 Task: Add a condition where "Status category Greater than Pending" in pending tickets.
Action: Mouse moved to (124, 444)
Screenshot: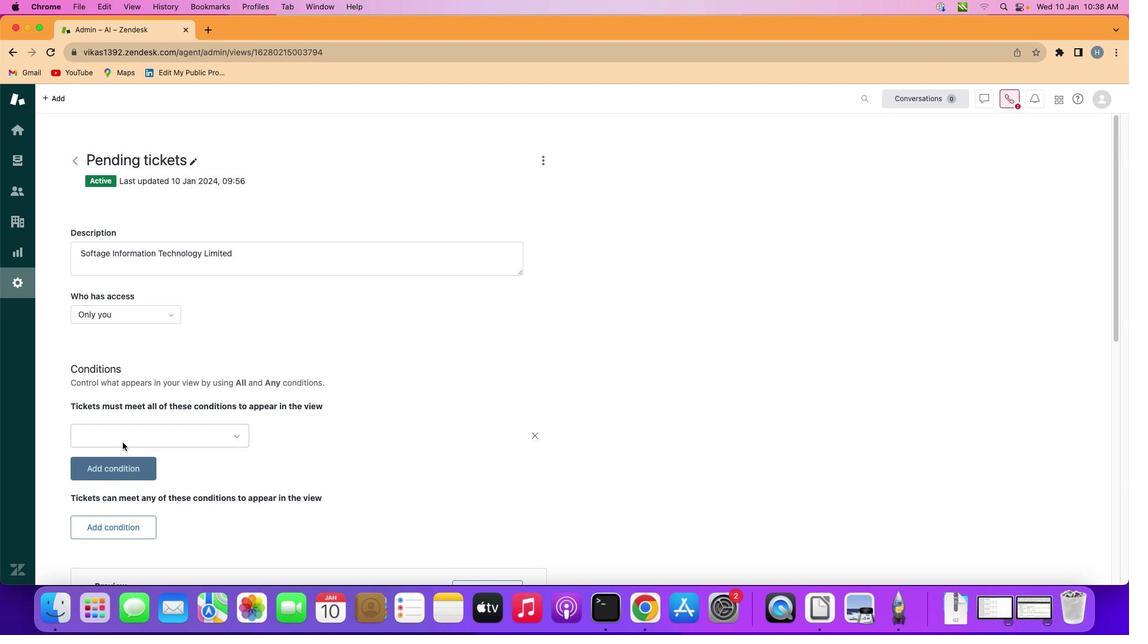 
Action: Mouse pressed left at (124, 444)
Screenshot: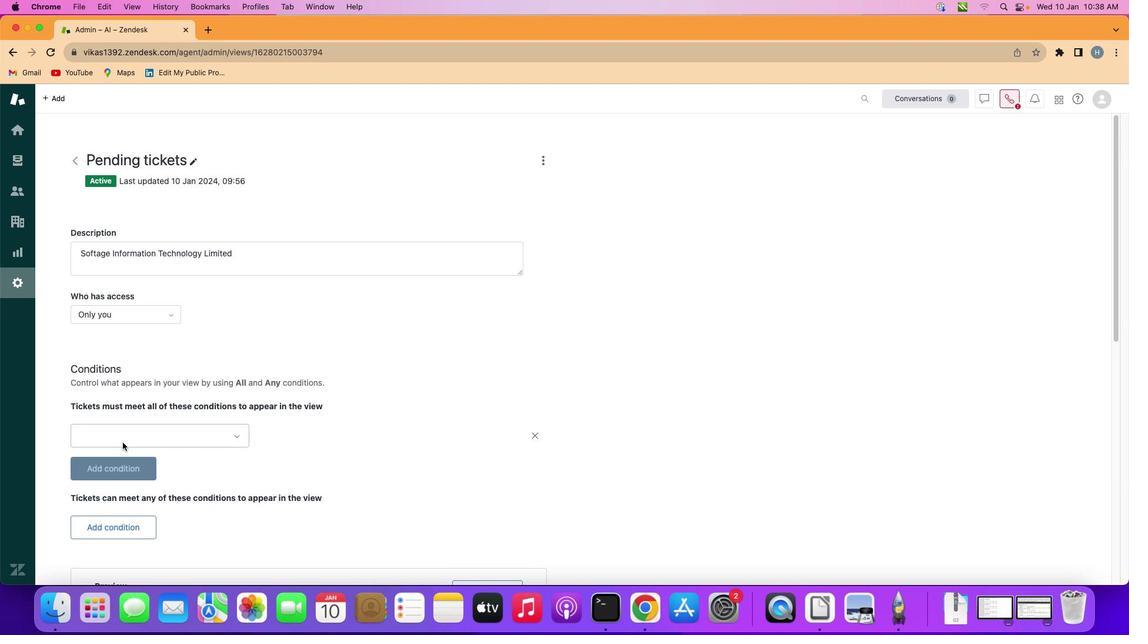
Action: Mouse moved to (137, 438)
Screenshot: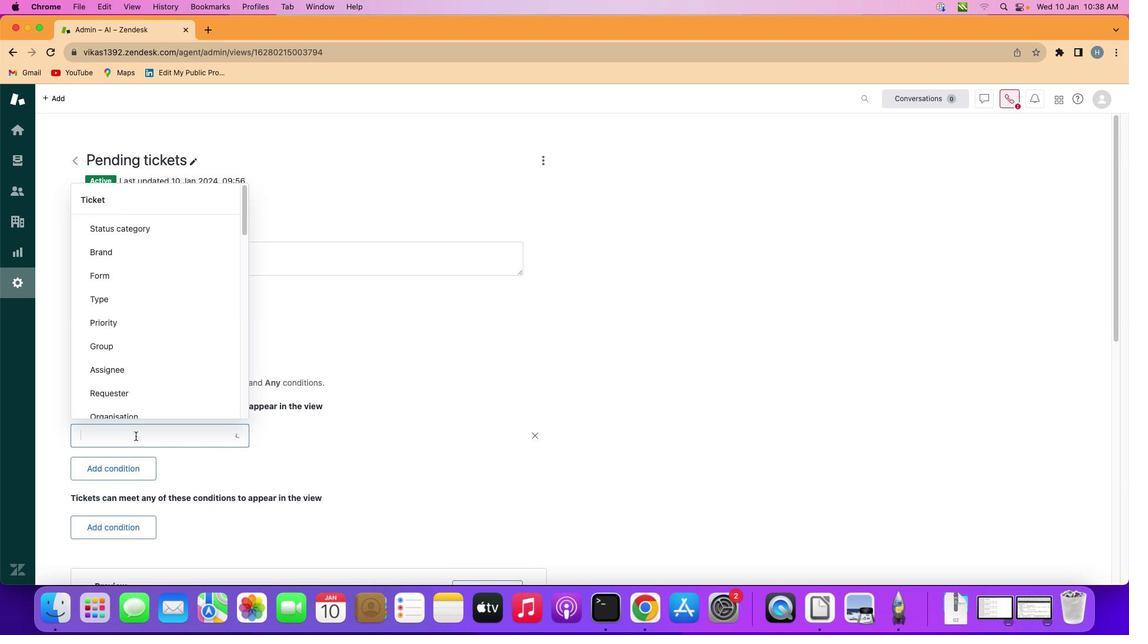 
Action: Mouse pressed left at (137, 438)
Screenshot: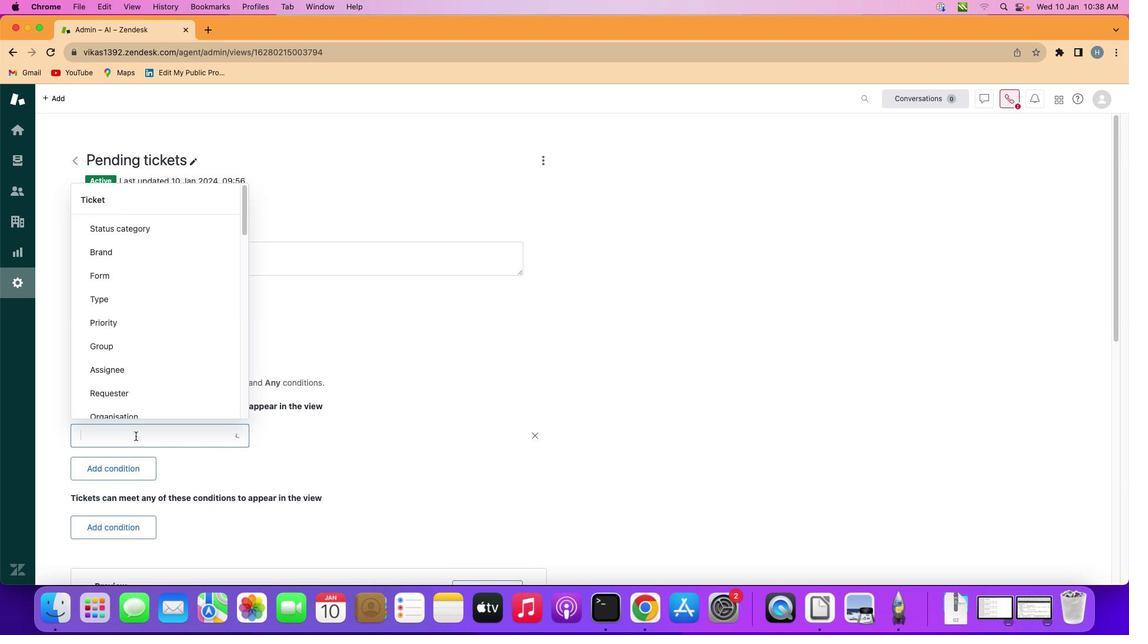 
Action: Mouse moved to (182, 235)
Screenshot: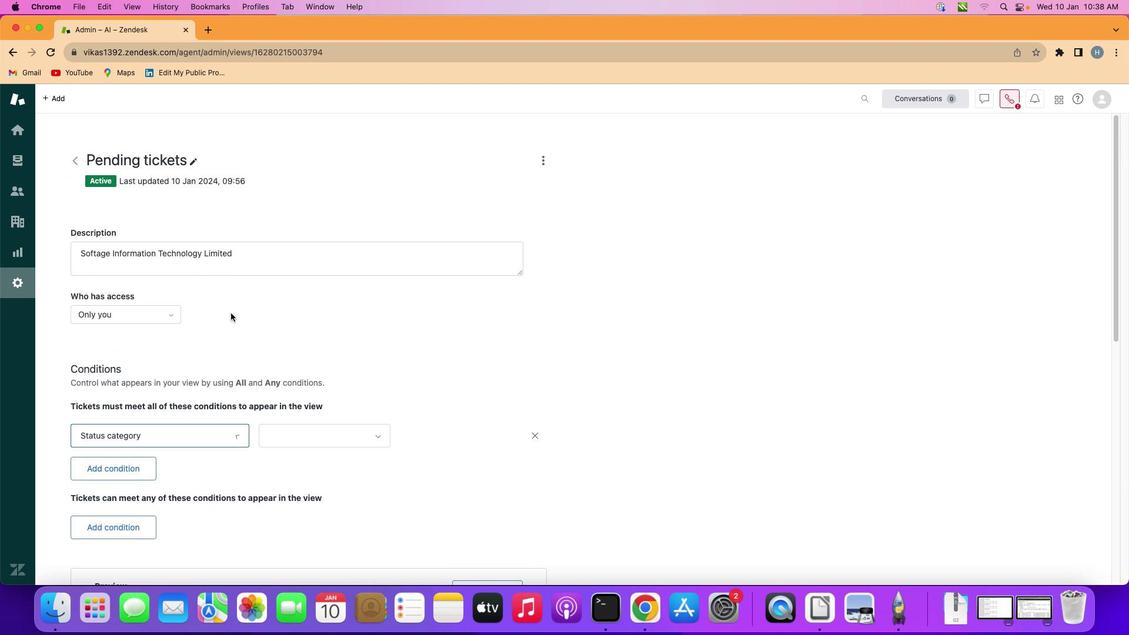 
Action: Mouse pressed left at (182, 235)
Screenshot: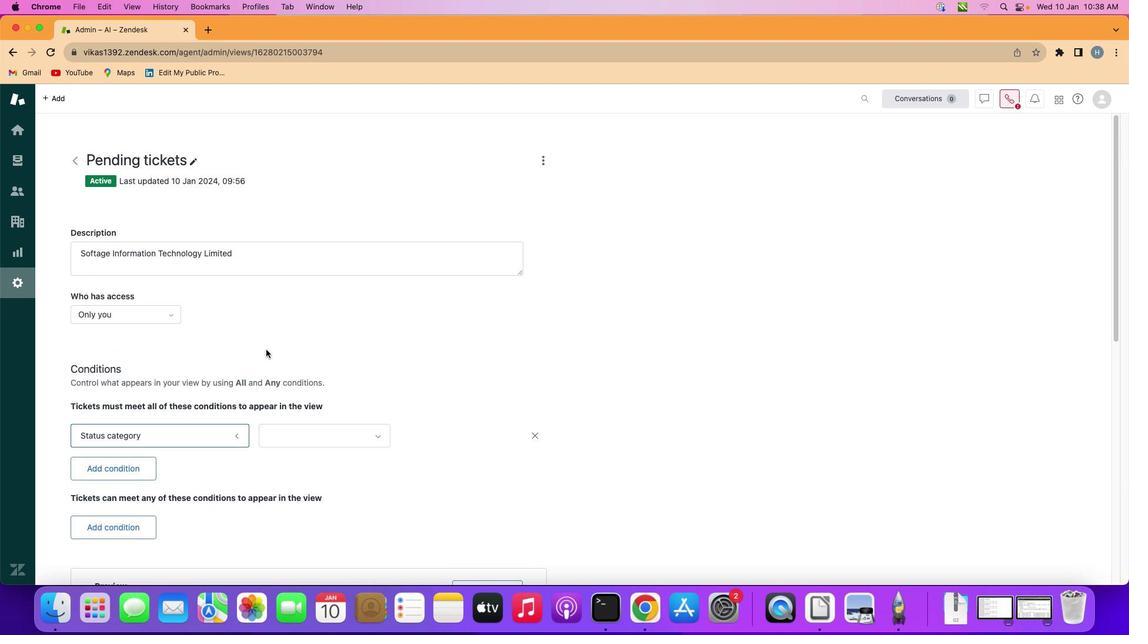 
Action: Mouse moved to (345, 434)
Screenshot: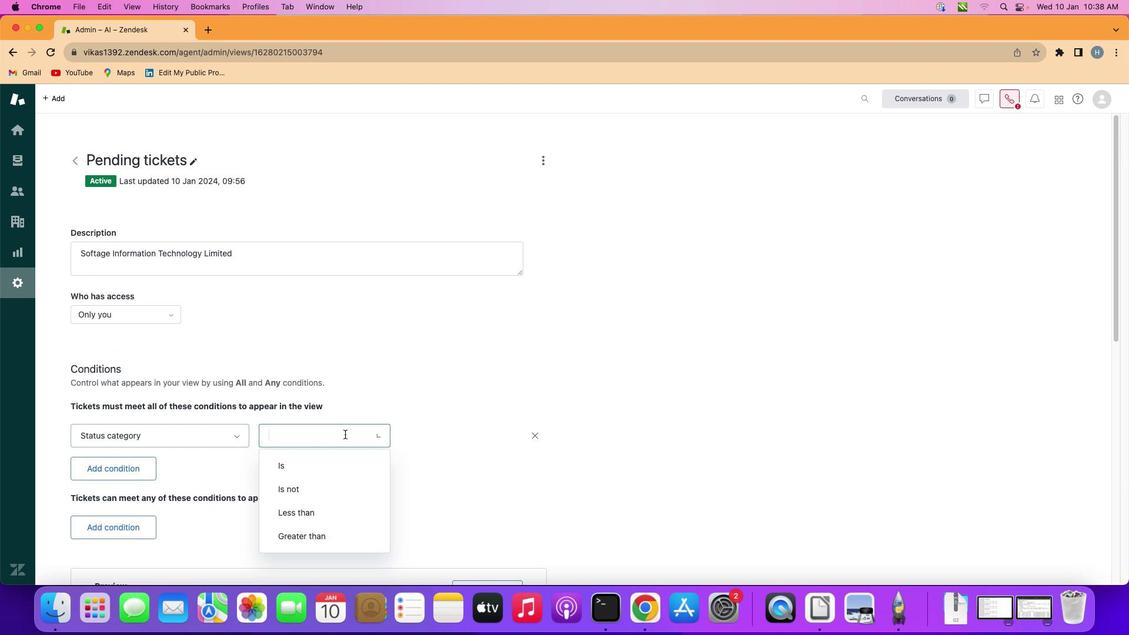 
Action: Mouse pressed left at (345, 434)
Screenshot: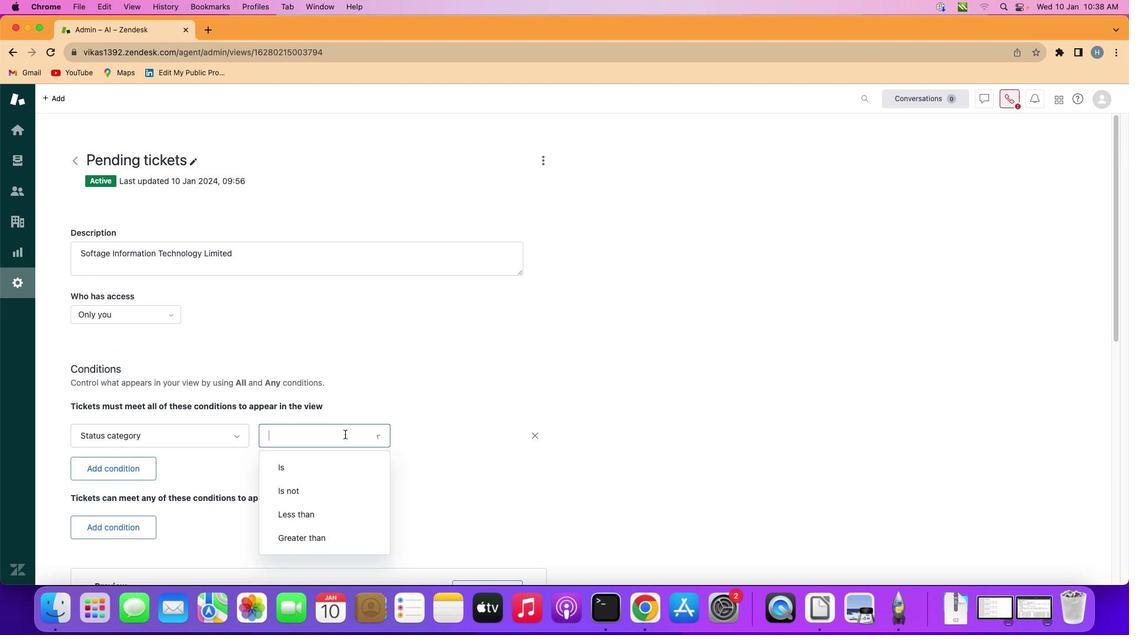 
Action: Mouse moved to (342, 532)
Screenshot: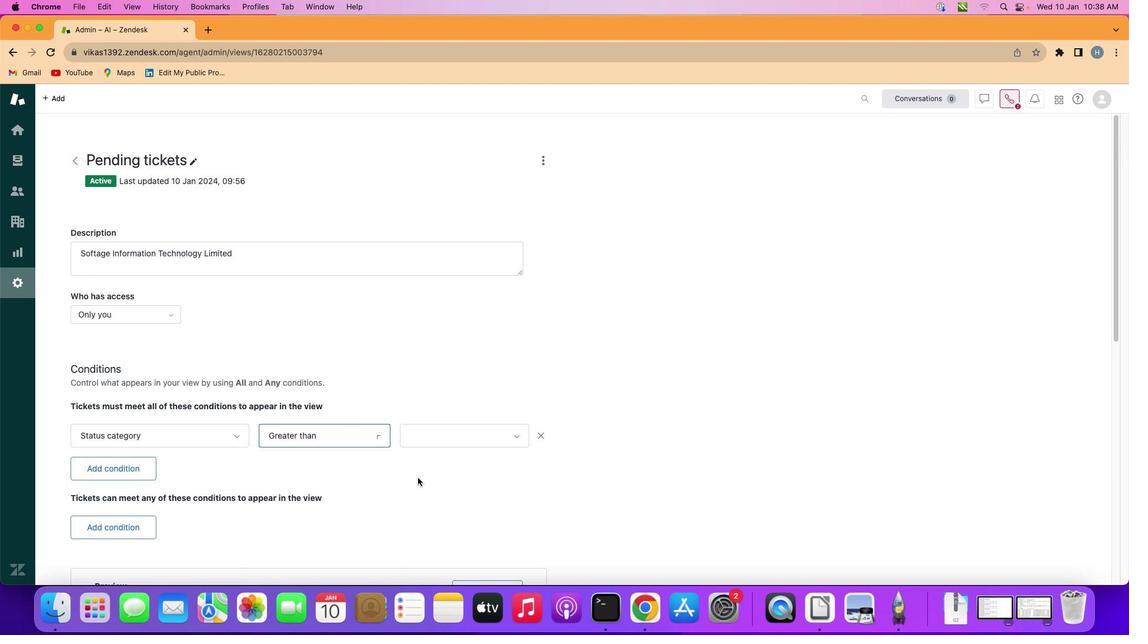
Action: Mouse pressed left at (342, 532)
Screenshot: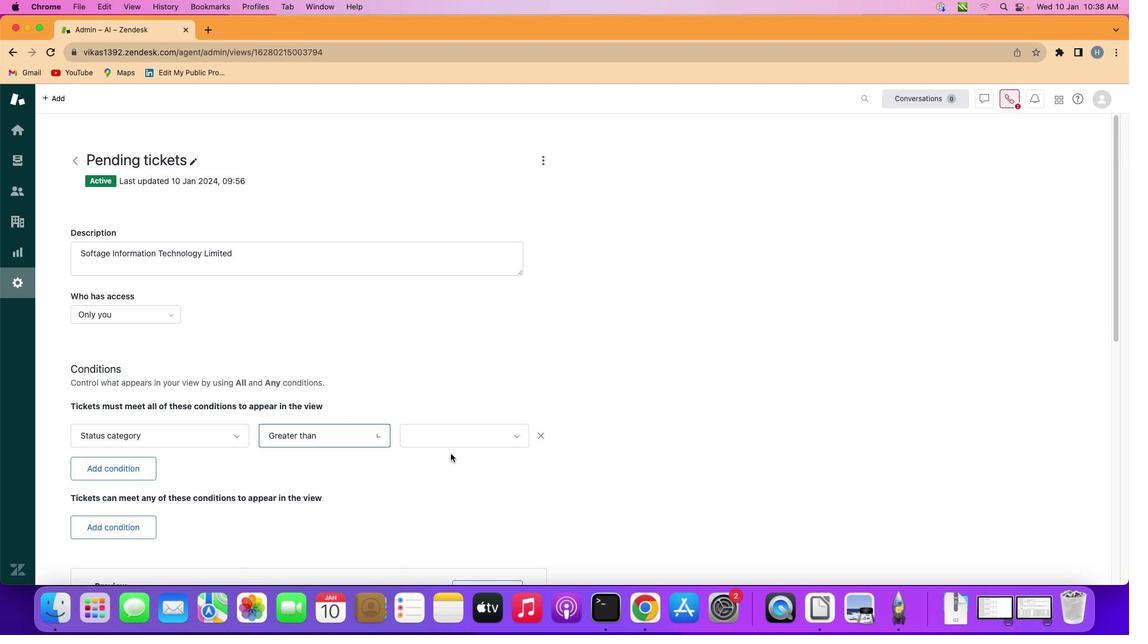 
Action: Mouse moved to (468, 440)
Screenshot: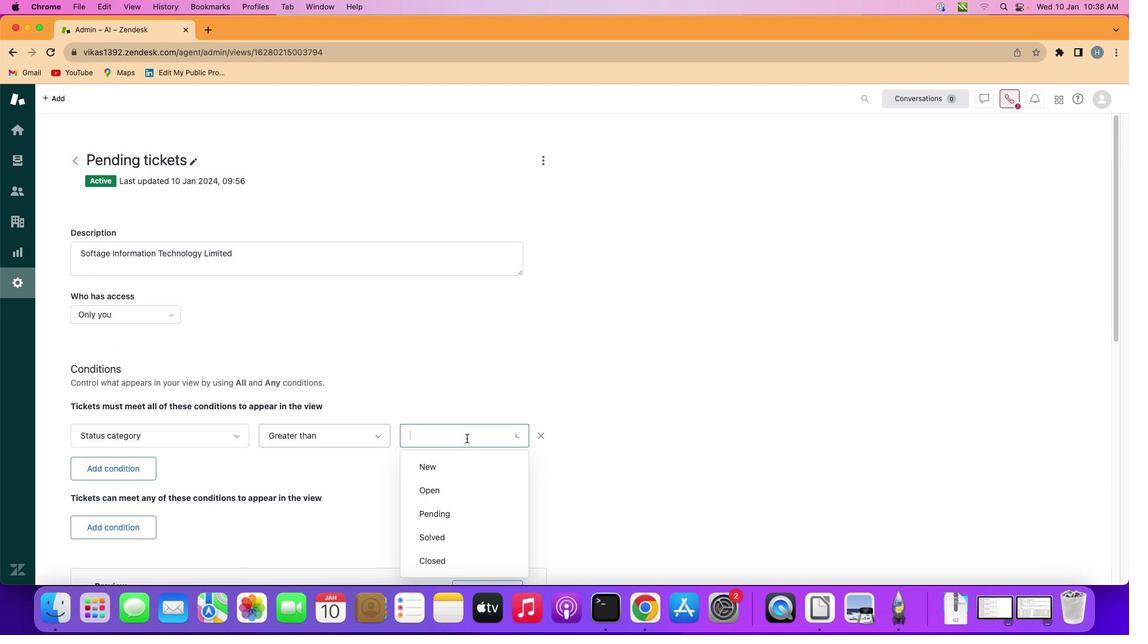 
Action: Mouse pressed left at (468, 440)
Screenshot: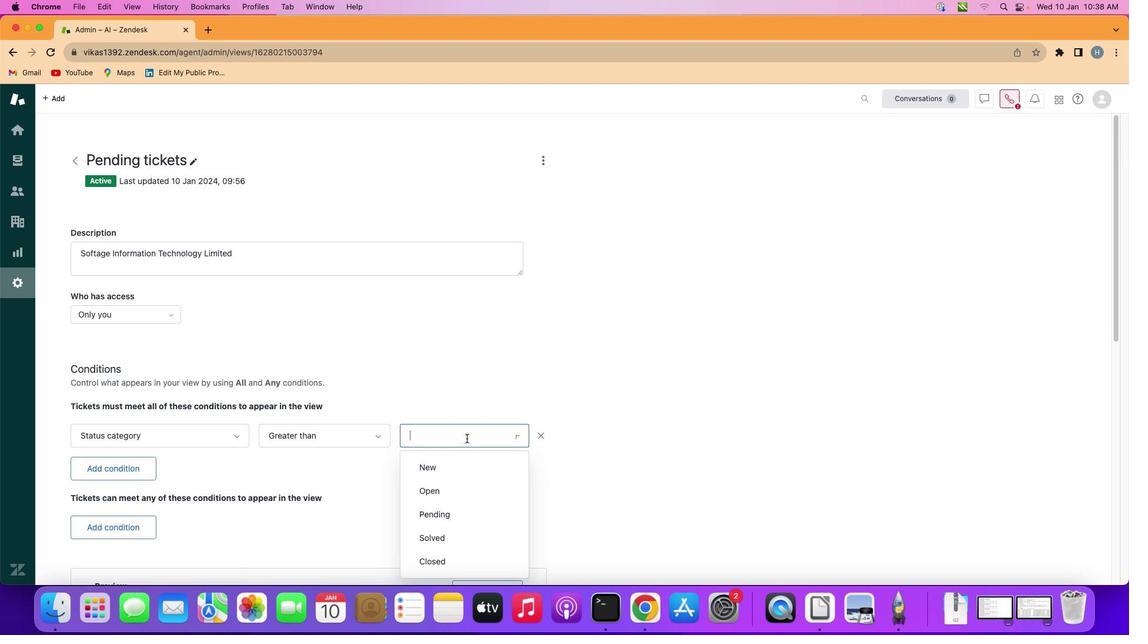 
Action: Mouse moved to (472, 508)
Screenshot: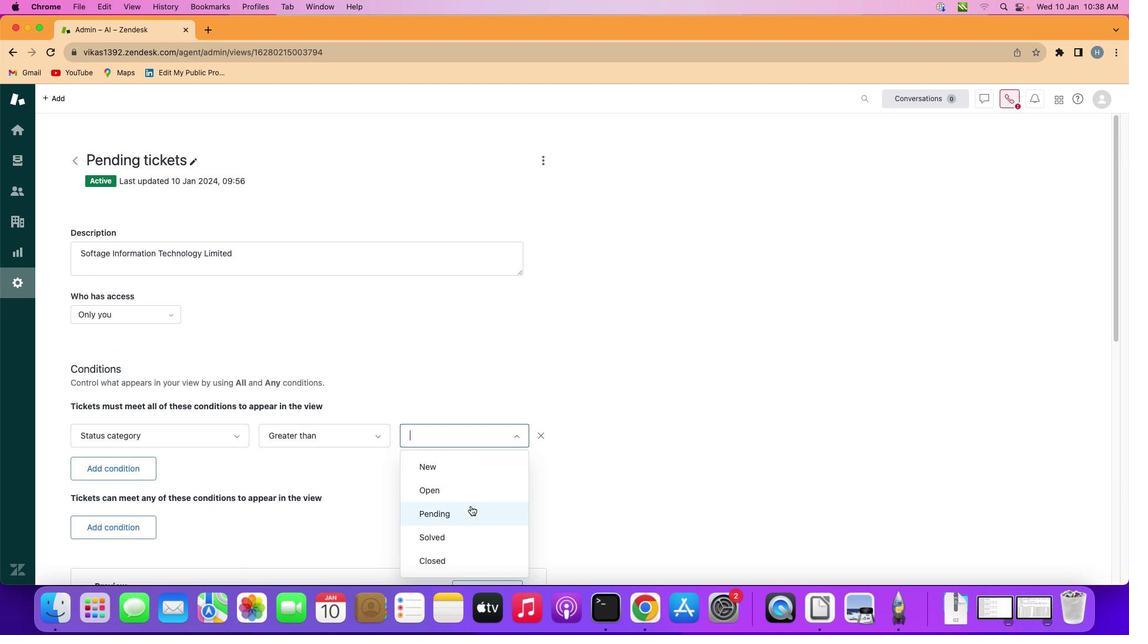 
Action: Mouse pressed left at (472, 508)
Screenshot: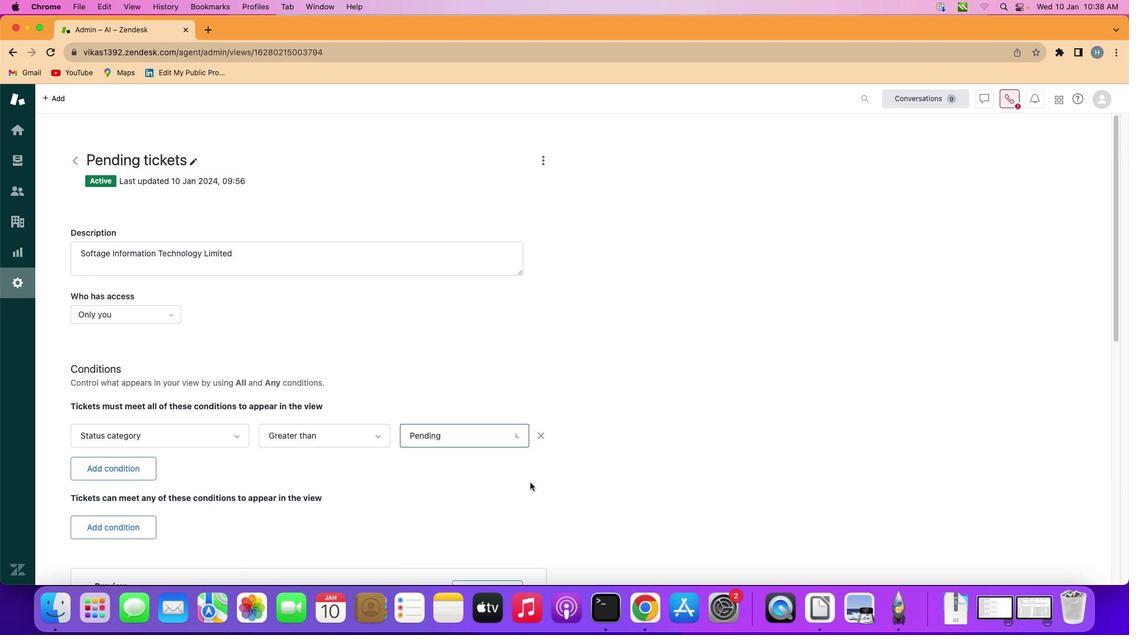 
Action: Mouse moved to (532, 483)
Screenshot: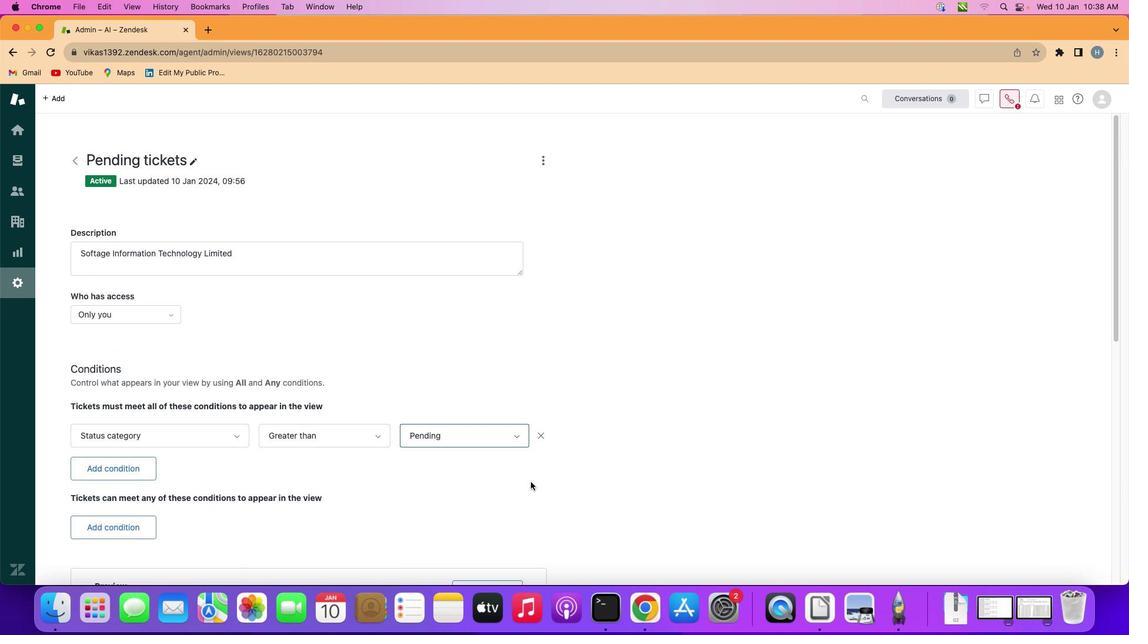 
